 Task: Write a Python script to find the intersection of two lists.
Action: Mouse moved to (112, 42)
Screenshot: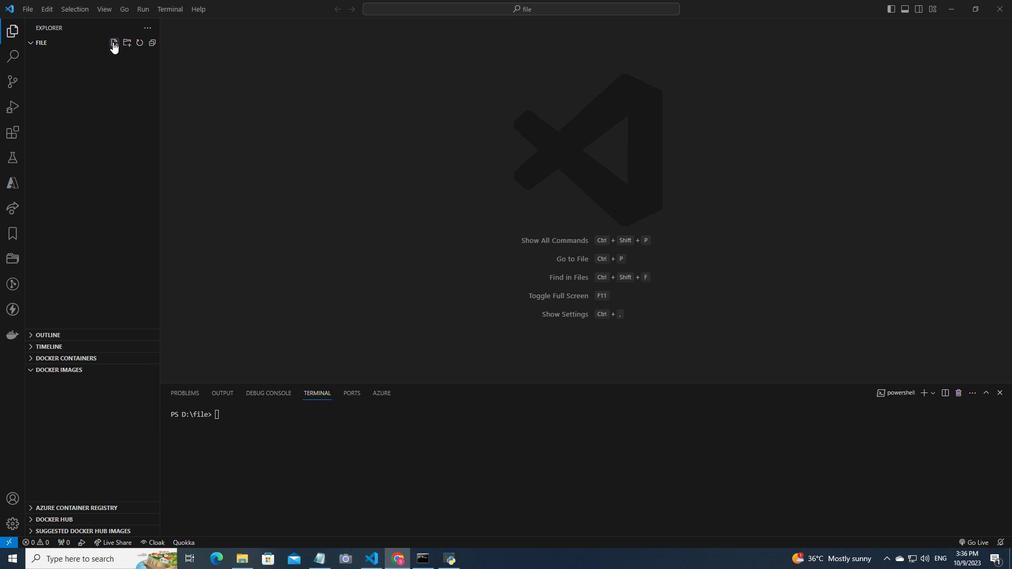 
Action: Mouse pressed left at (112, 42)
Screenshot: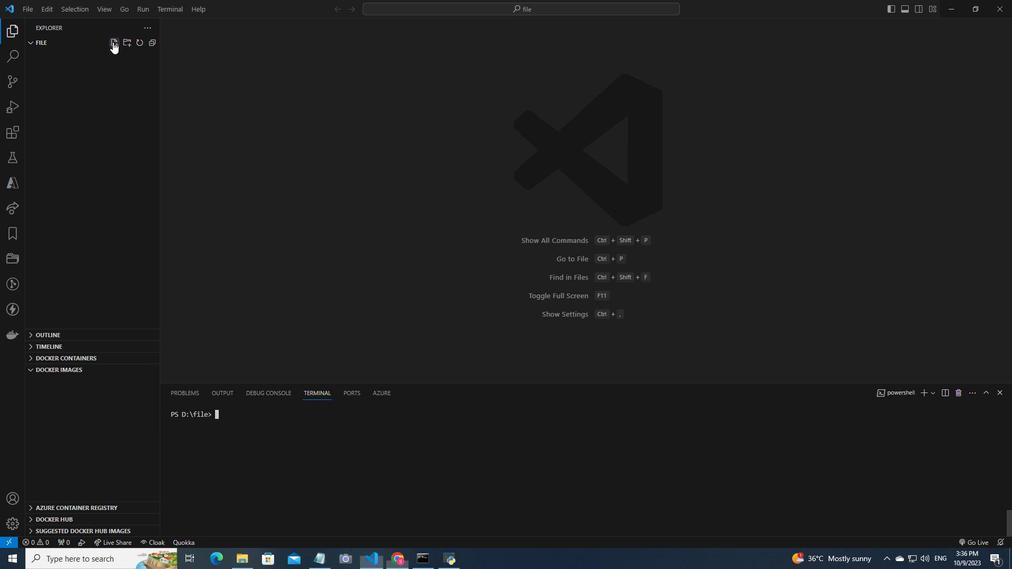 
Action: Mouse moved to (101, 53)
Screenshot: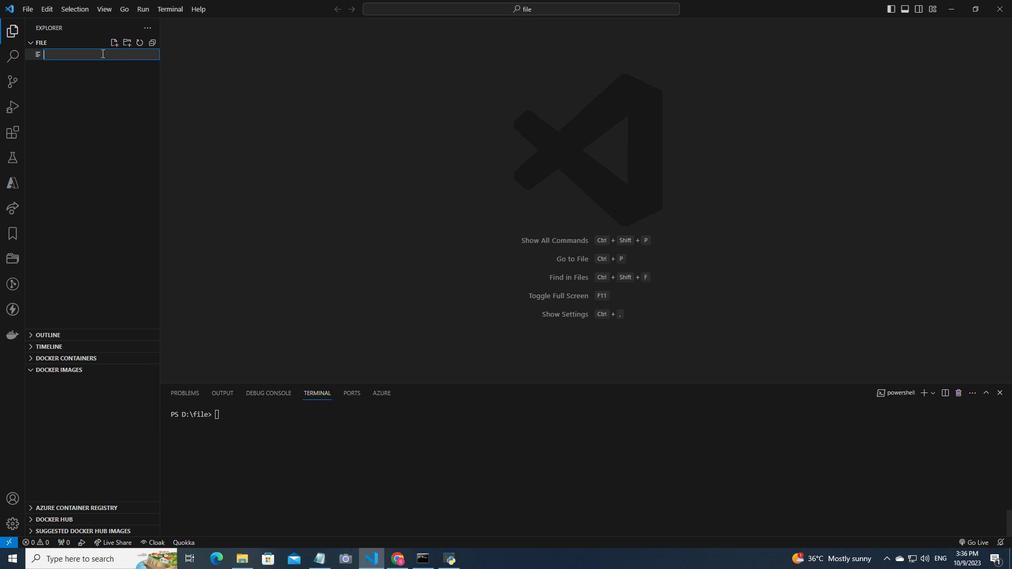 
Action: Key pressed list.py<Key.enter>list<Key.space>=<Key.space>[1,2,3,4,5<Key.left><Key.space><Key.left><Key.left><Key.left><Key.space><Key.left><Key.left><Key.left><Key.space><Key.left><Key.left><Key.left><Key.space><Key.right><Key.right><Key.right><Key.right><Key.right><Key.right><Key.right><Key.right><Key.right><Key.right><Key.right><Key.right><Key.enter>list2<Key.up><Key.left>1<Key.down><Key.right><Key.space>=<Key.space>[34<Key.backspace>,4,4<Key.backspace>5,6,7<Key.left><Key.space><Key.left><Key.left><Key.left><Key.space><Key.left><Key.left><Key.left><Key.space><Key.left><Key.left><Key.left><Key.space>0<Key.backspace><Key.right><Key.right><Key.right><Key.right><Key.right><Key.right><Key.right><Key.right><Key.right><Key.right><Key.right><Key.right><Key.right><Key.right><Key.right><Key.enter><Key.enter>set1<Key.space>=<Key.space>set<Key.shift_r>(list1<Key.right><Key.enter>set2<Key.space>=<Key.space>set<Key.shift_r><Key.shift_r><Key.shift_r><Key.shift_r><Key.shift_r>(list2<Key.right><Key.right><Key.enter><Key.enter>intersection<Key.space>=<Key.space>list<Key.shift_r><Key.shift_r>(set1.intersection<Key.space><Key.backspace>90<Key.backspace><Key.backspace><Key.shift>(set2<Key.right><Key.right><Key.enter>print<Key.space><Key.backspace><Key.shift_r><Key.shift_r><Key.shift_r>(intersection
Screenshot: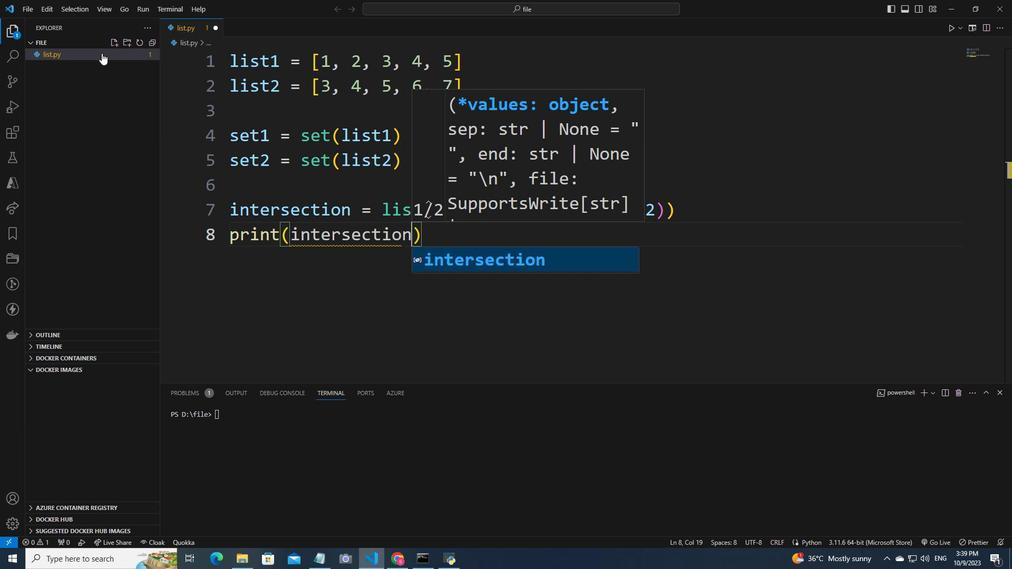 
Action: Mouse moved to (29, 11)
Screenshot: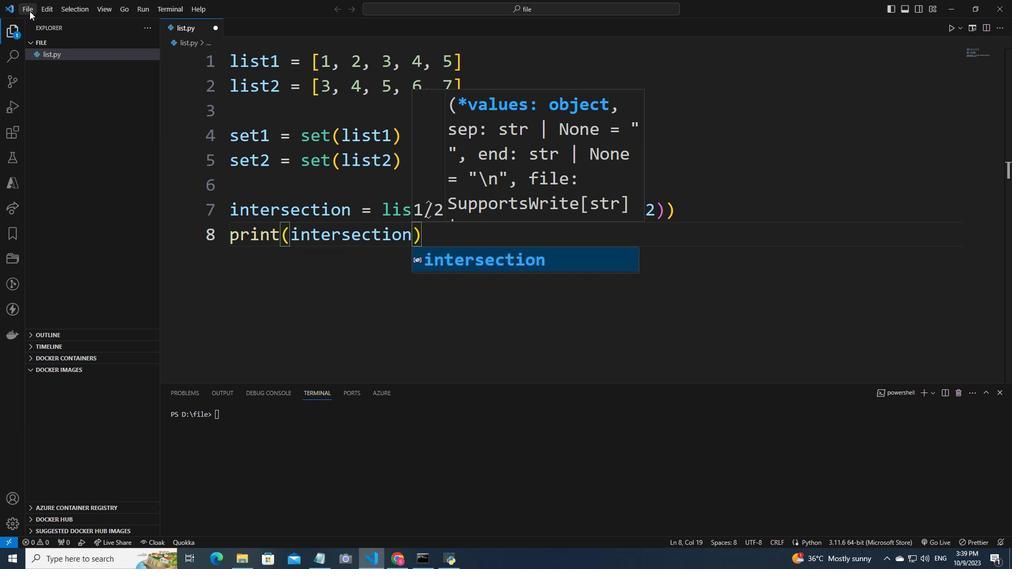 
Action: Mouse pressed left at (29, 11)
Screenshot: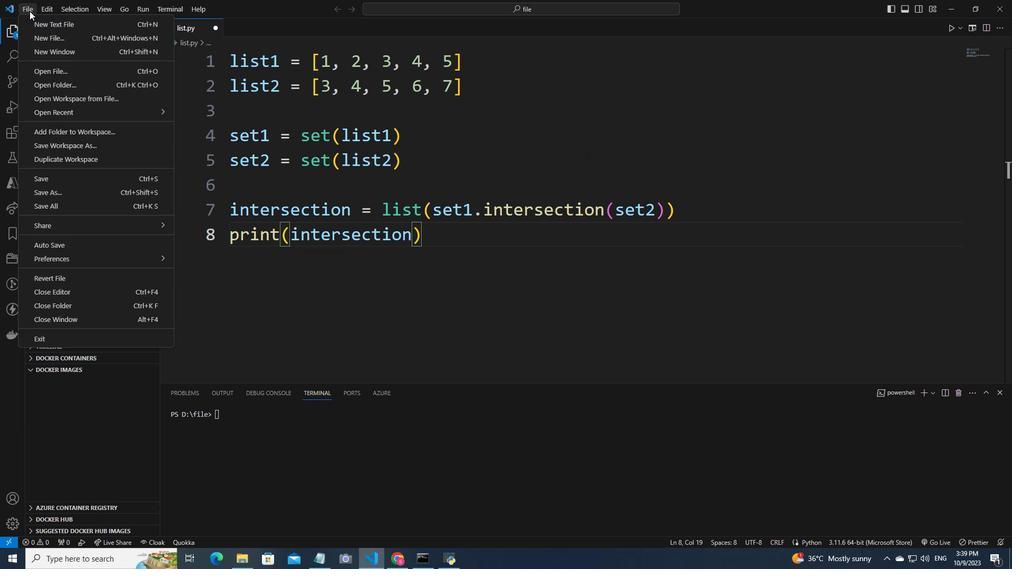 
Action: Mouse moved to (61, 173)
Screenshot: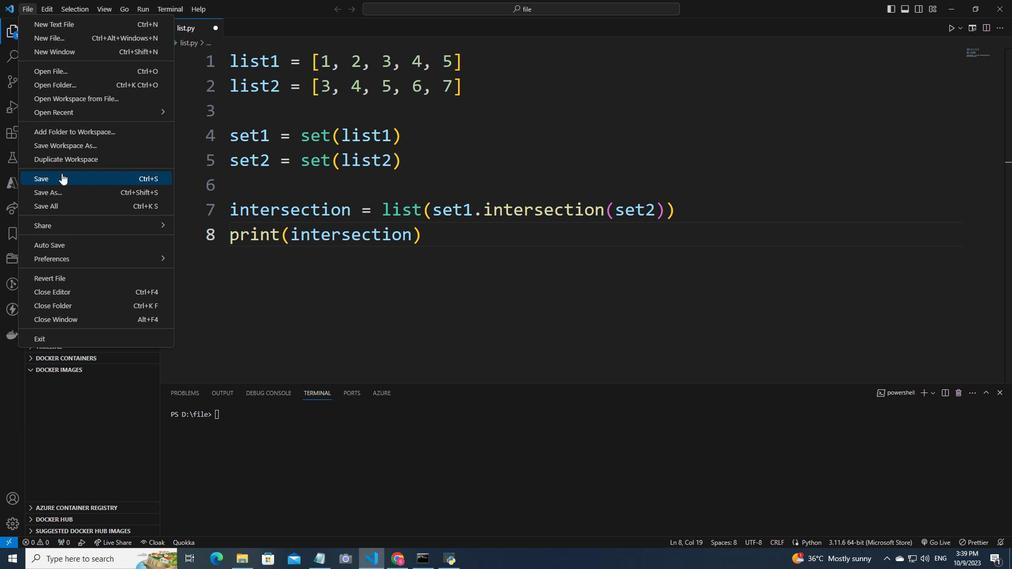 
Action: Mouse pressed left at (61, 173)
Screenshot: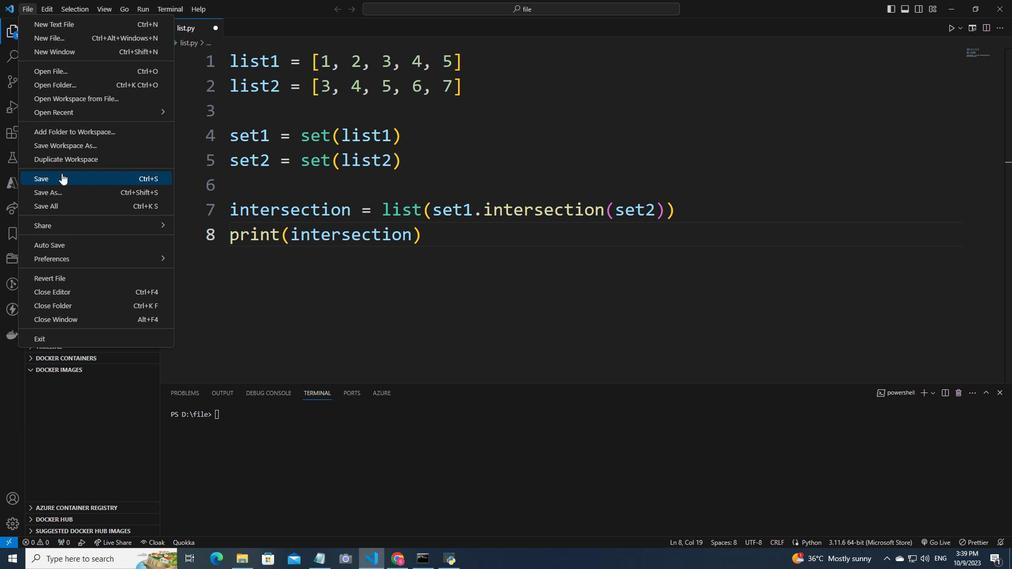 
Action: Mouse moved to (238, 424)
Screenshot: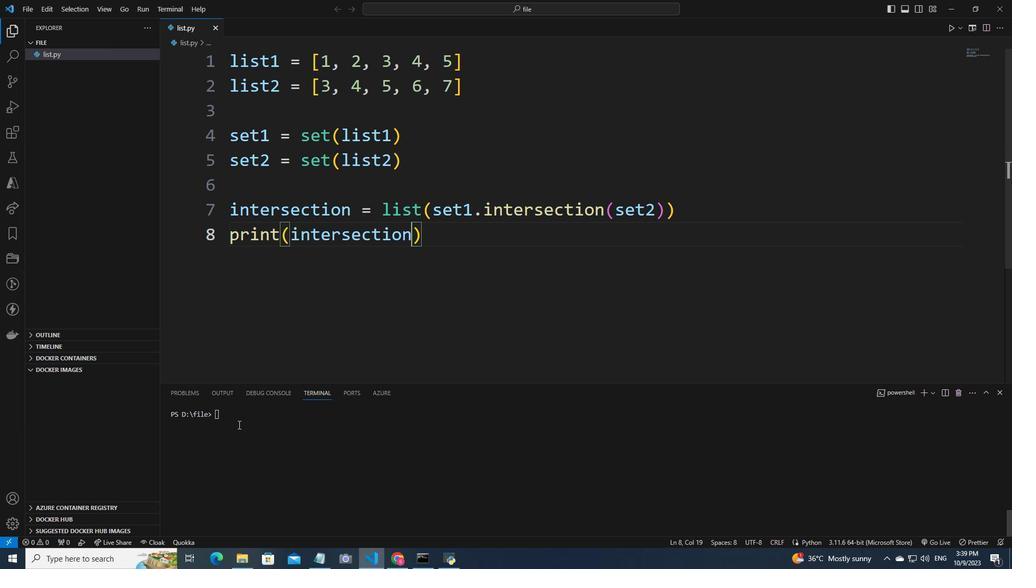 
Action: Mouse pressed left at (238, 424)
Screenshot: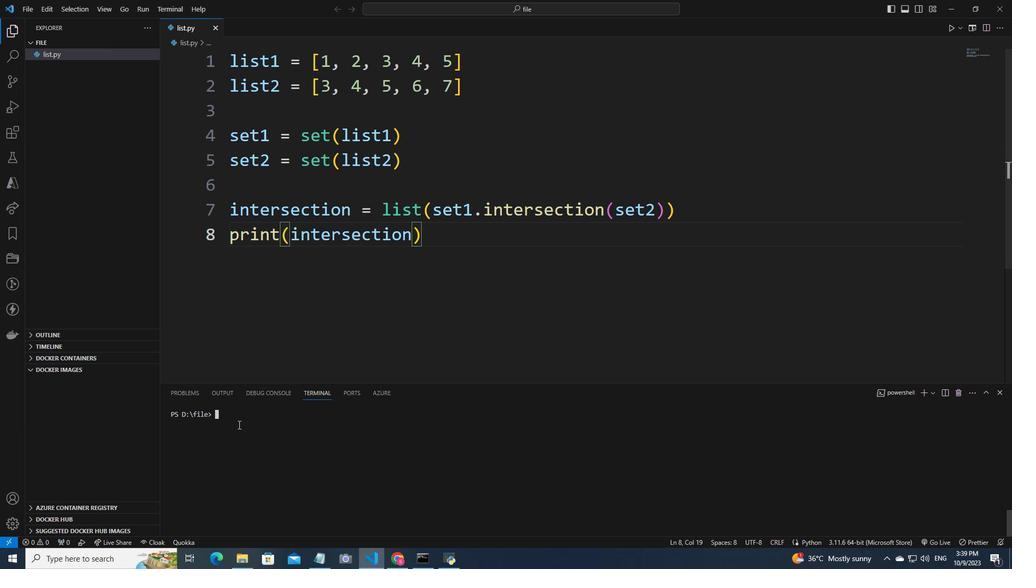 
Action: Key pressed python<Key.space>list.py<Key.enter>
Screenshot: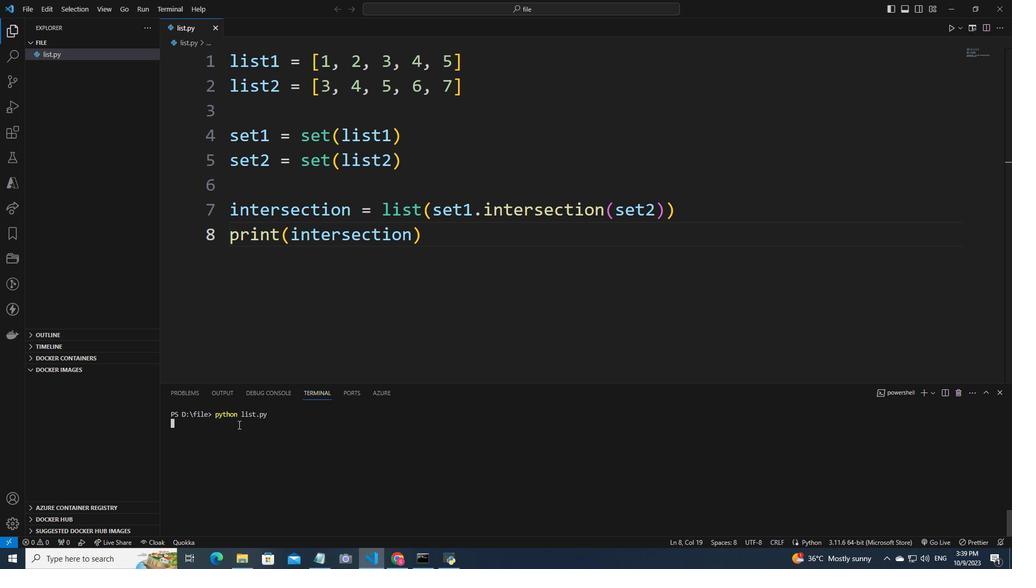 
Action: Mouse moved to (401, 217)
Screenshot: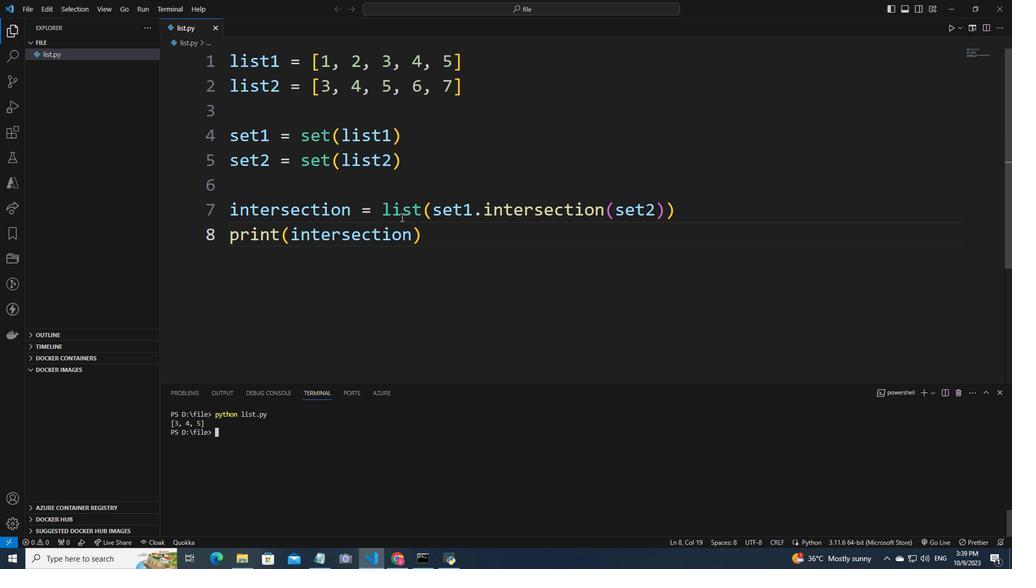 
Action: Mouse pressed left at (401, 217)
Screenshot: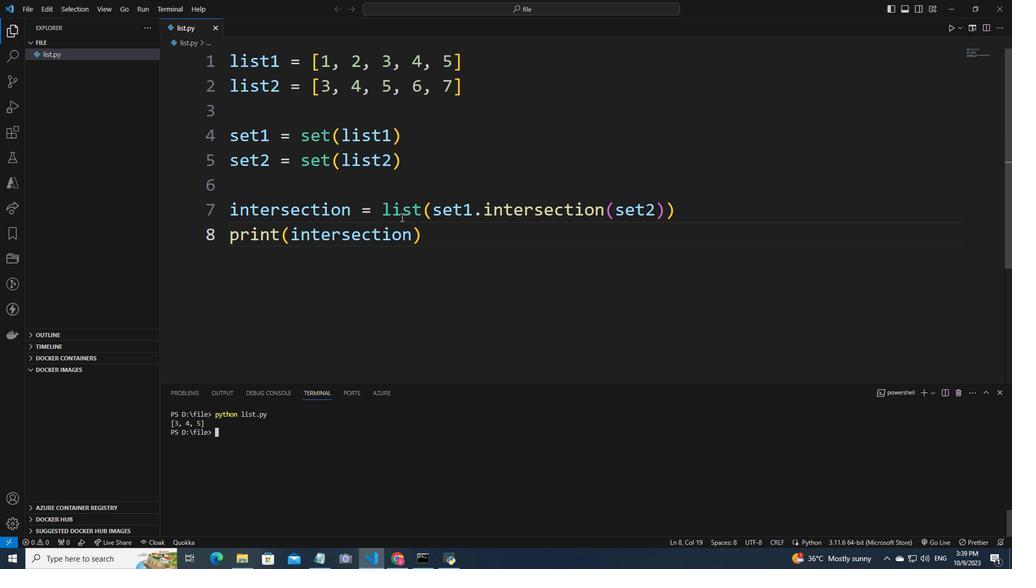 
Action: Mouse moved to (429, 66)
Screenshot: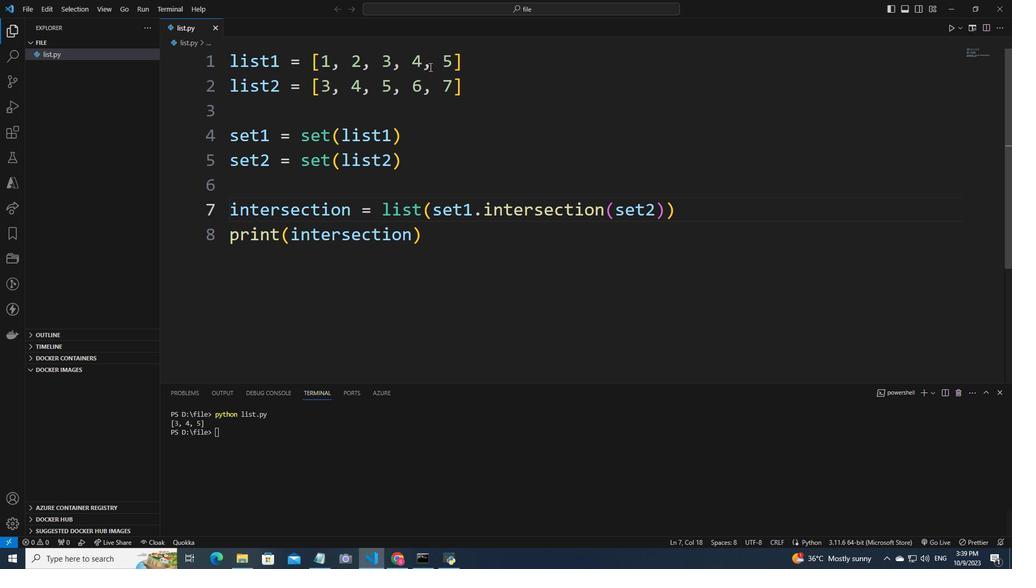 
Action: Mouse pressed left at (429, 66)
Screenshot: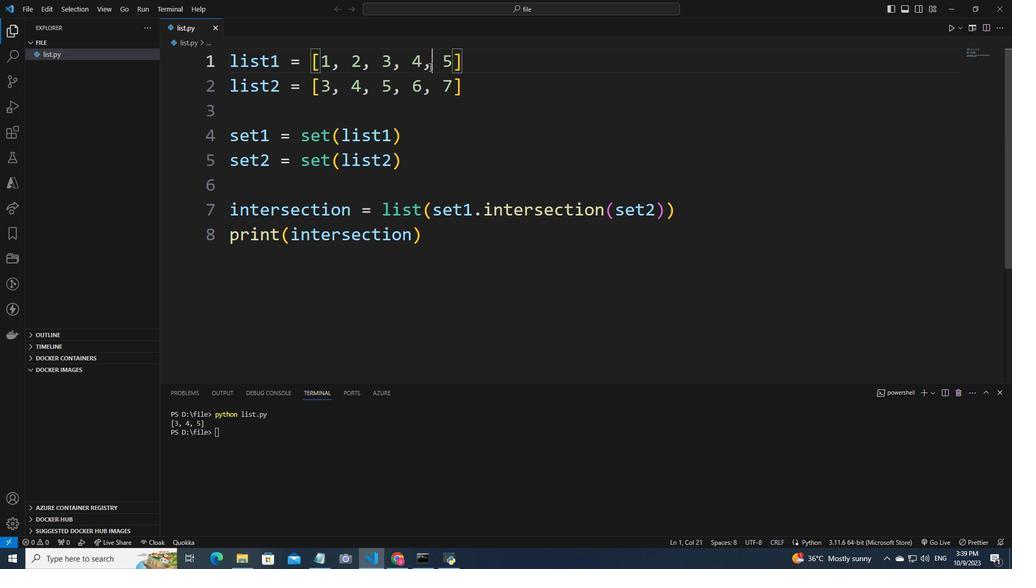
Action: Mouse moved to (450, 65)
Screenshot: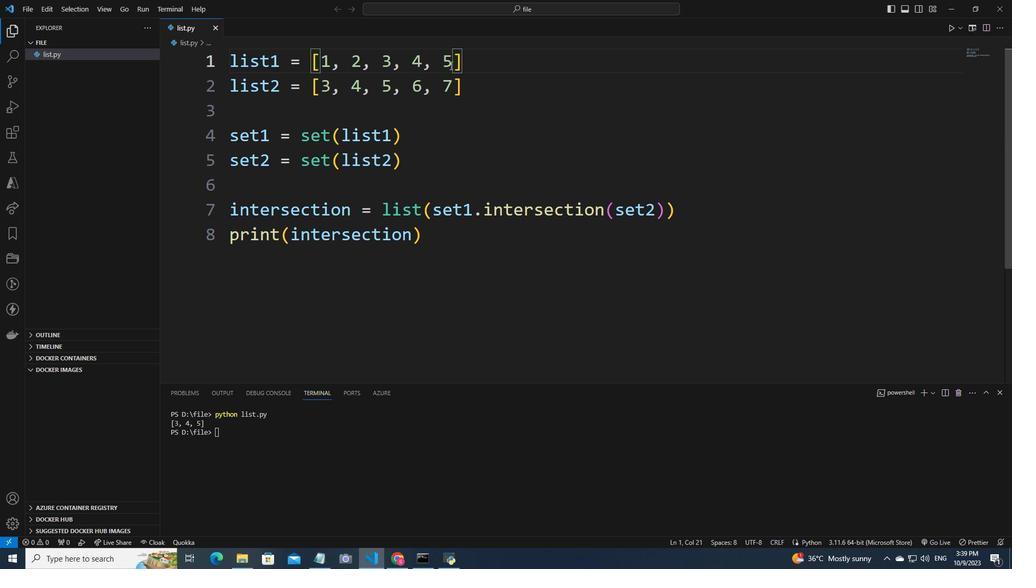 
Action: Mouse pressed left at (450, 65)
Screenshot: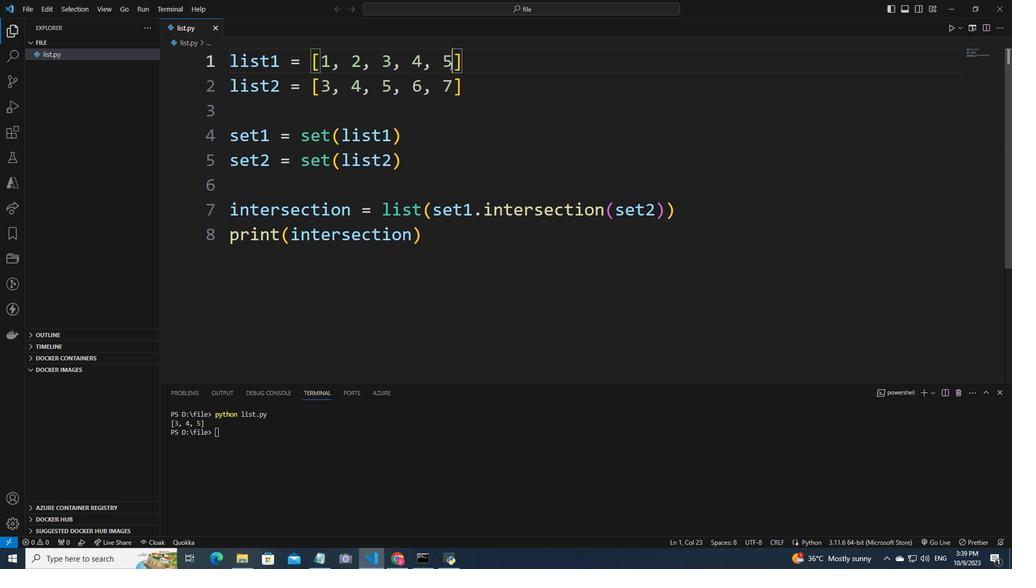 
Action: Mouse moved to (358, 63)
Screenshot: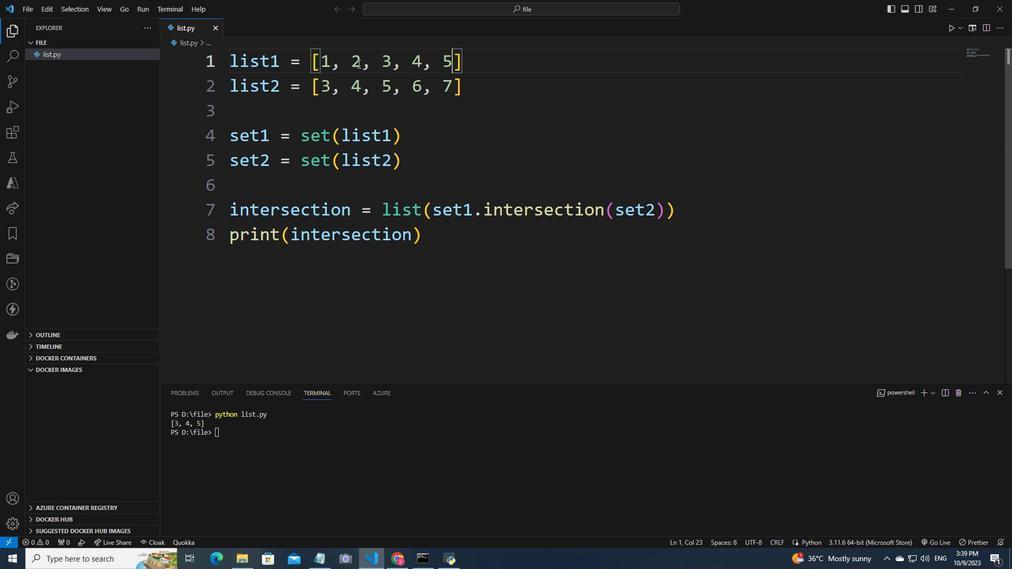 
Action: Mouse pressed left at (358, 63)
Screenshot: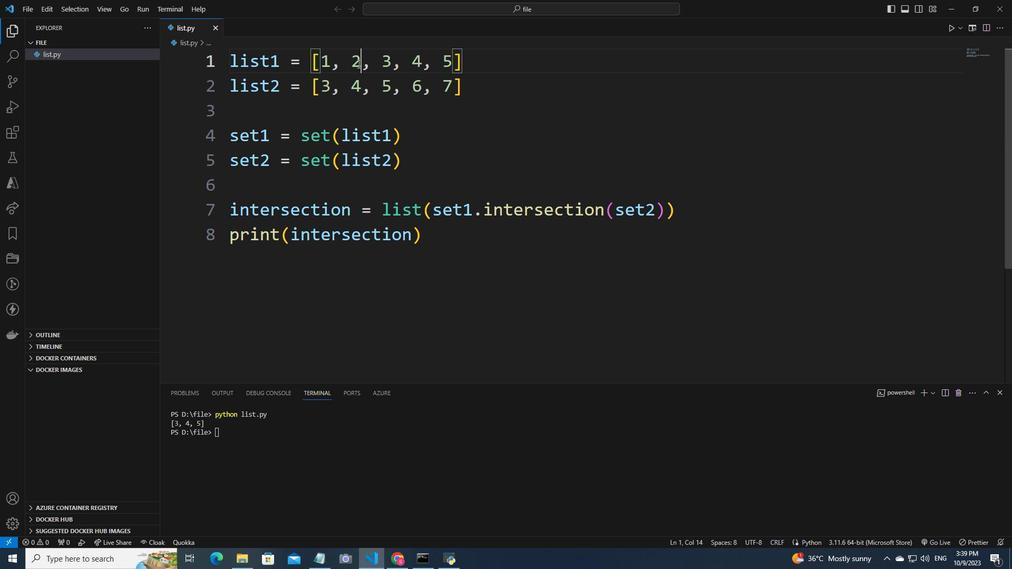 
Action: Mouse moved to (451, 61)
Screenshot: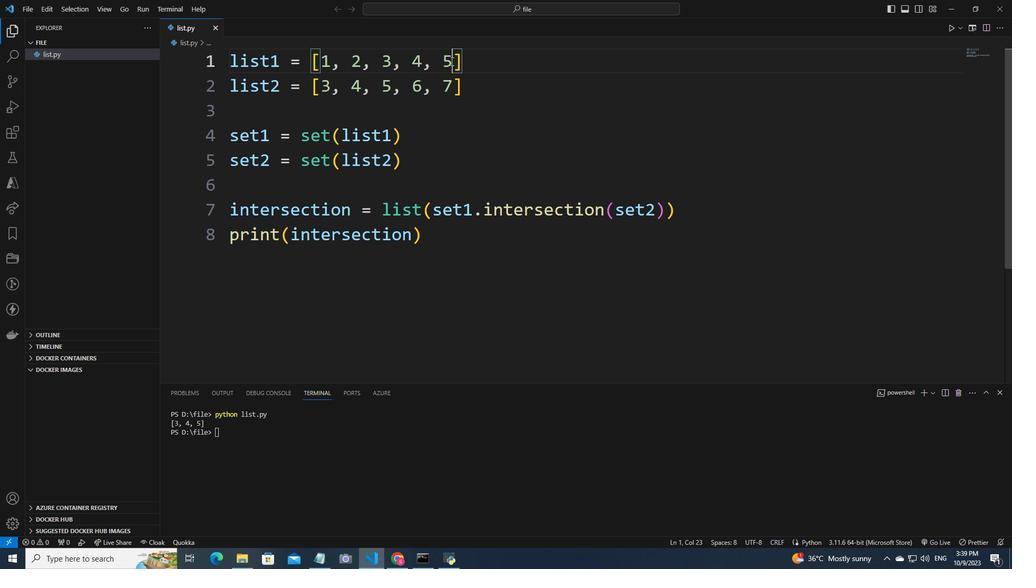 
Action: Mouse pressed left at (451, 61)
Screenshot: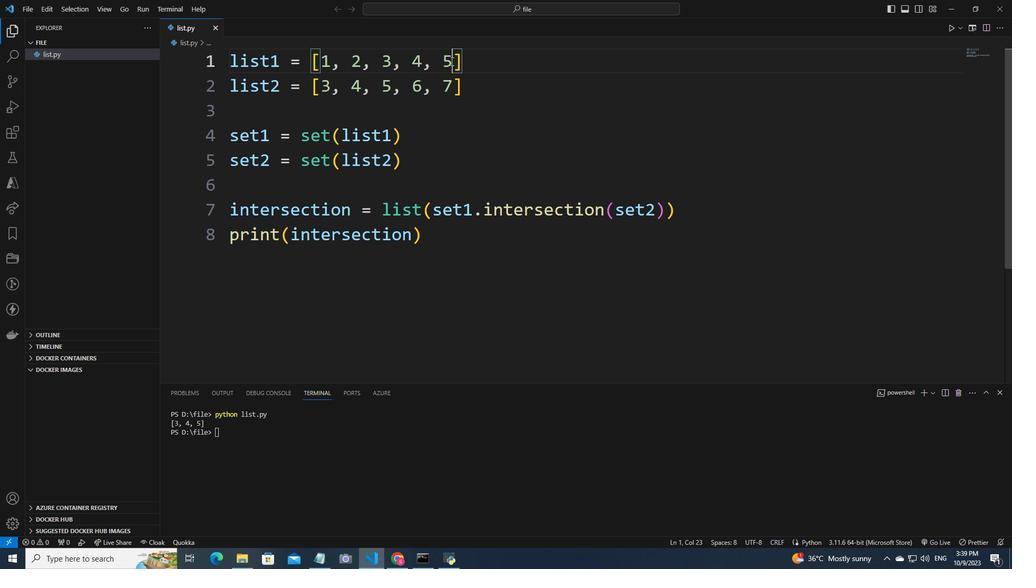 
Action: Mouse moved to (466, 69)
Screenshot: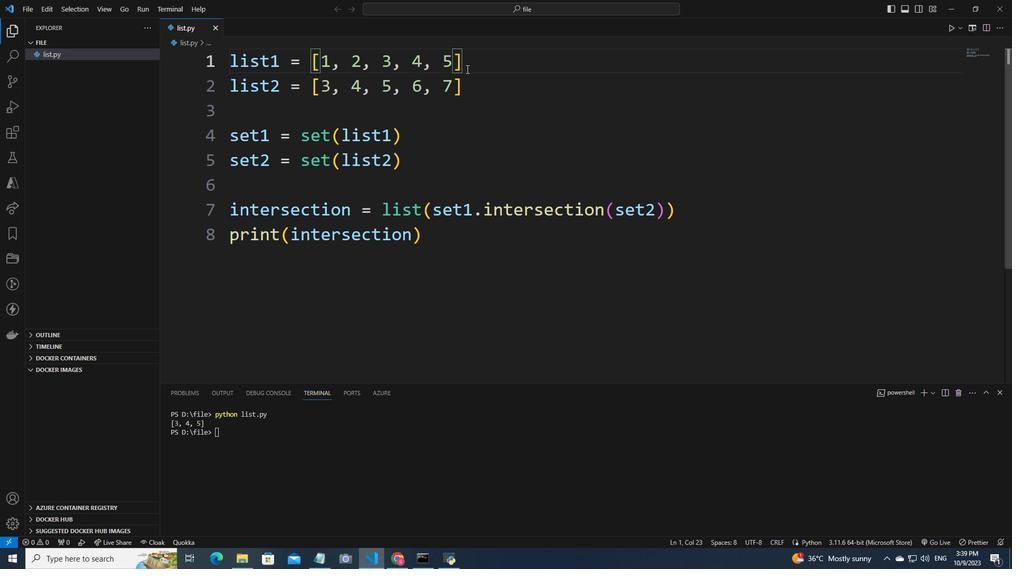 
Action: Key pressed ,<Key.space>7,<Key.space>8<Key.down><Key.left>,<Key.space>1.<Key.backspace>,<Key.space>9
Screenshot: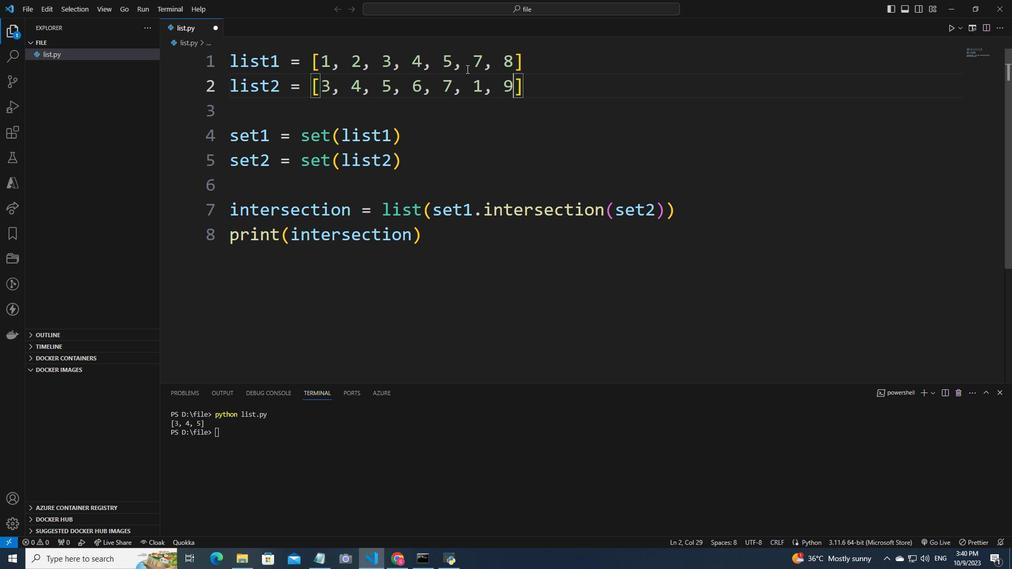 
Action: Mouse moved to (28, 6)
Screenshot: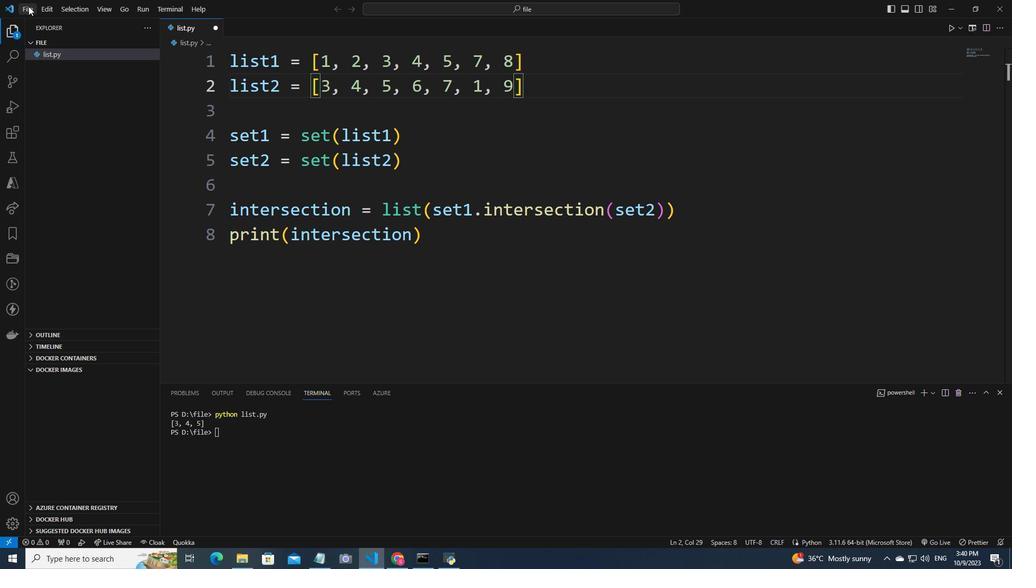 
Action: Mouse pressed left at (28, 6)
Screenshot: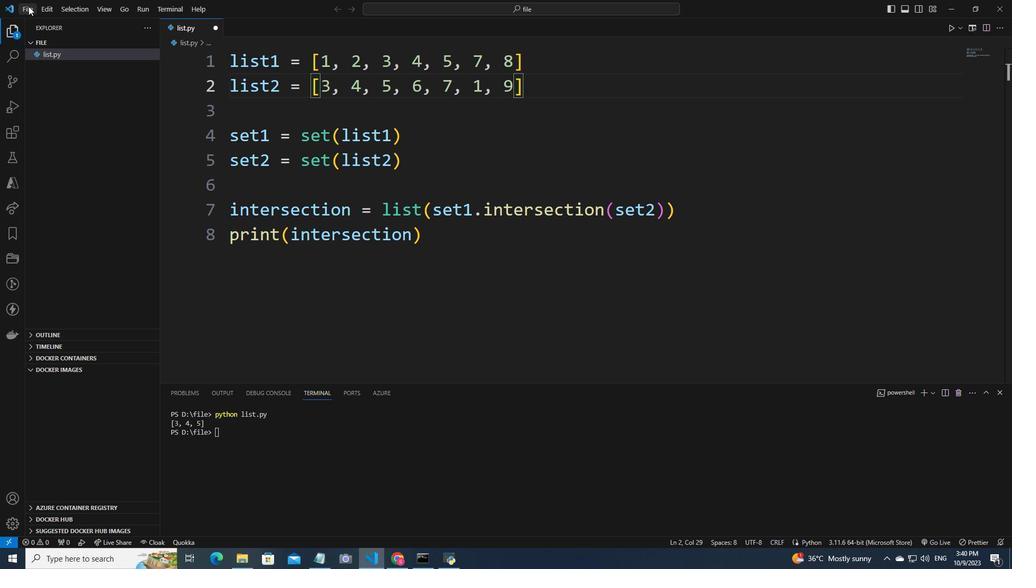 
Action: Mouse moved to (45, 174)
Screenshot: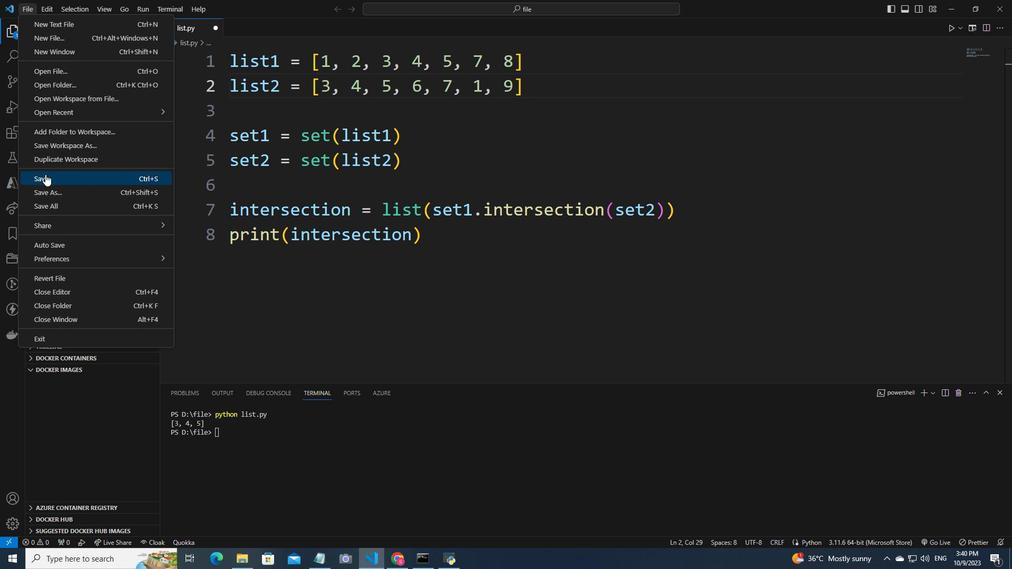 
Action: Mouse pressed left at (45, 174)
Screenshot: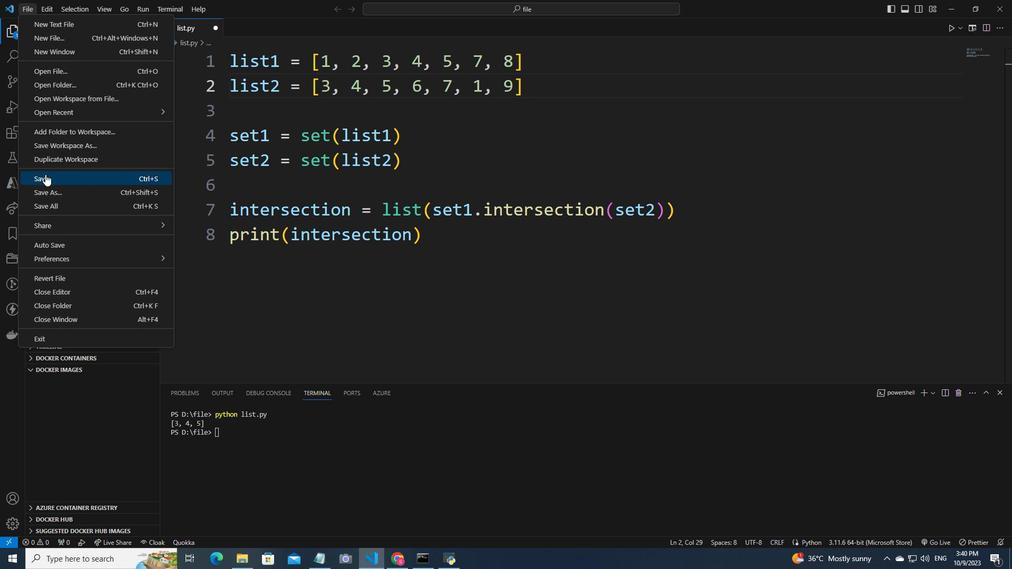 
Action: Mouse moved to (241, 437)
Screenshot: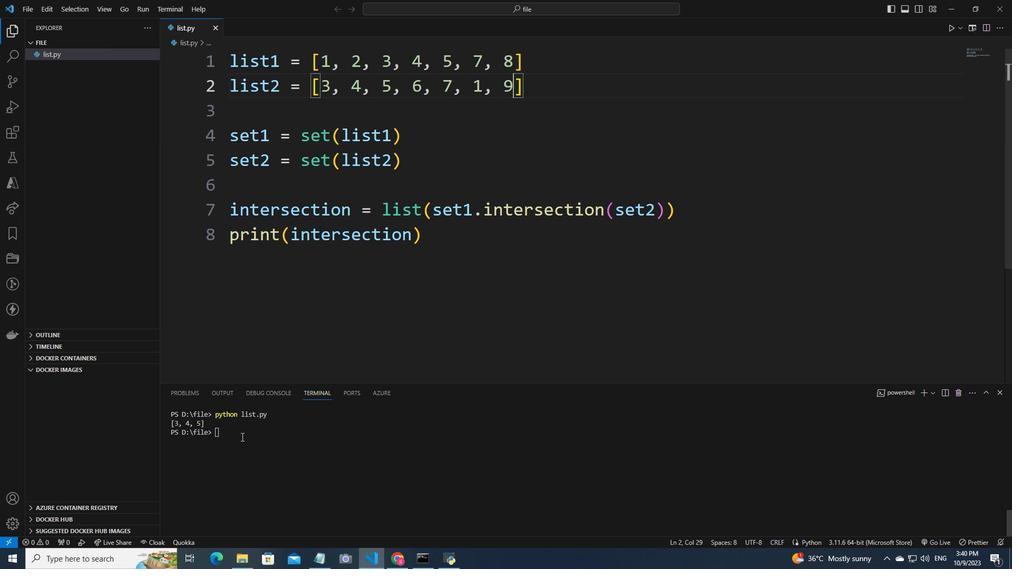 
Action: Mouse pressed left at (241, 437)
Screenshot: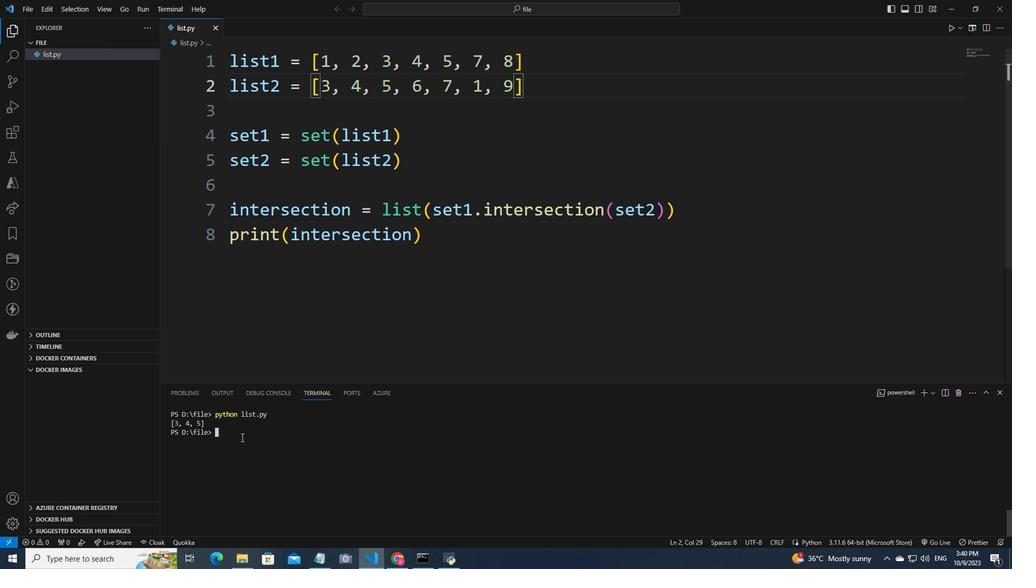 
Action: Mouse moved to (241, 437)
Screenshot: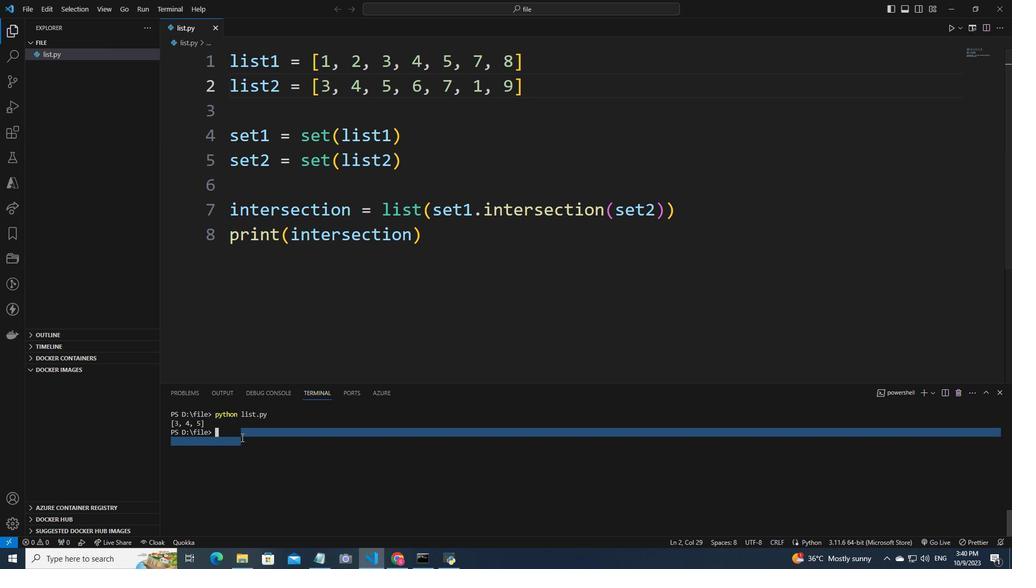 
Action: Key pressed python<Key.space>list.py<Key.enter>
Screenshot: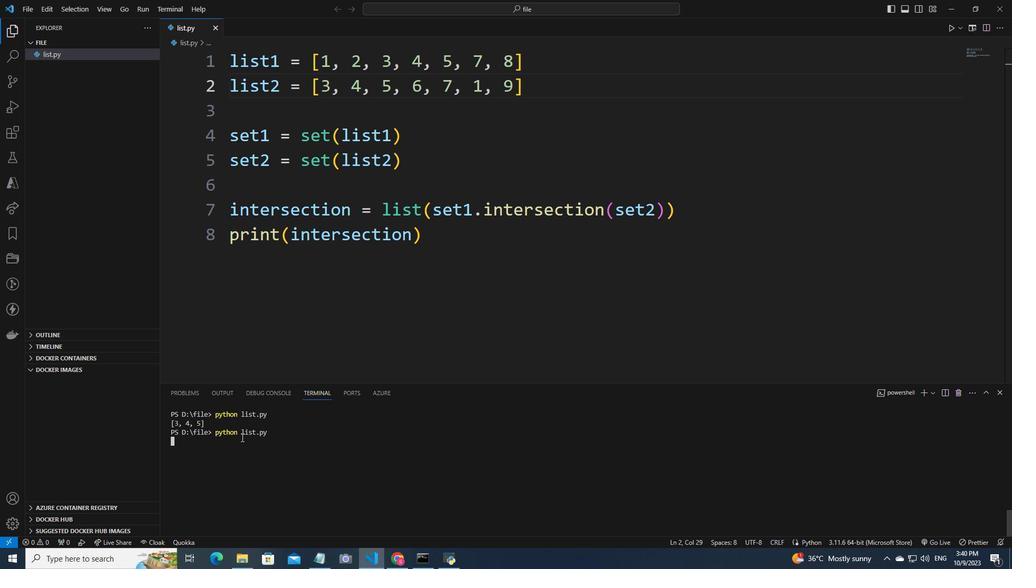 
Action: Mouse moved to (240, 437)
Screenshot: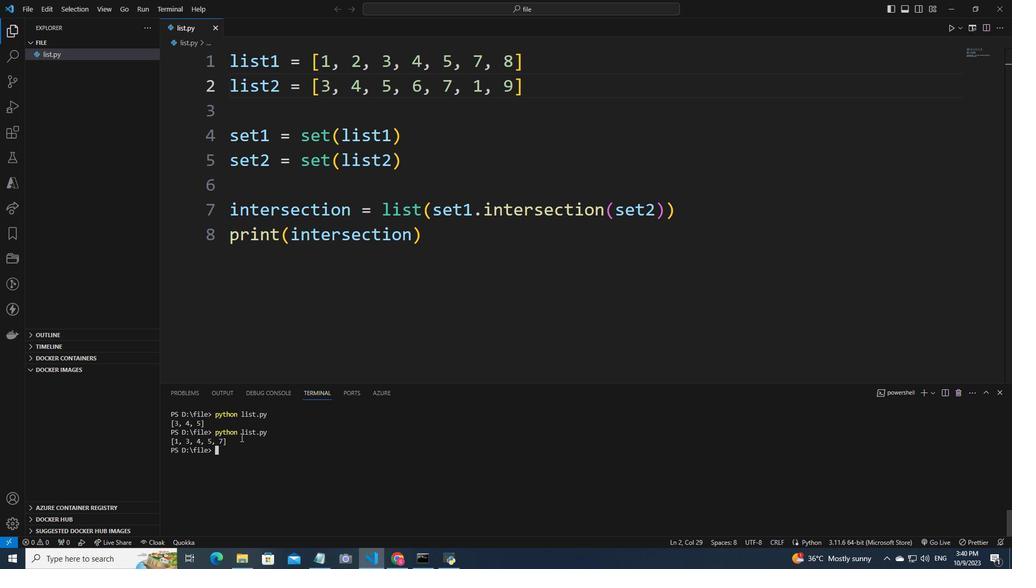 
